 Task: Add a field from the Popular template Priority with name TrueNorth.
Action: Mouse moved to (58, 429)
Screenshot: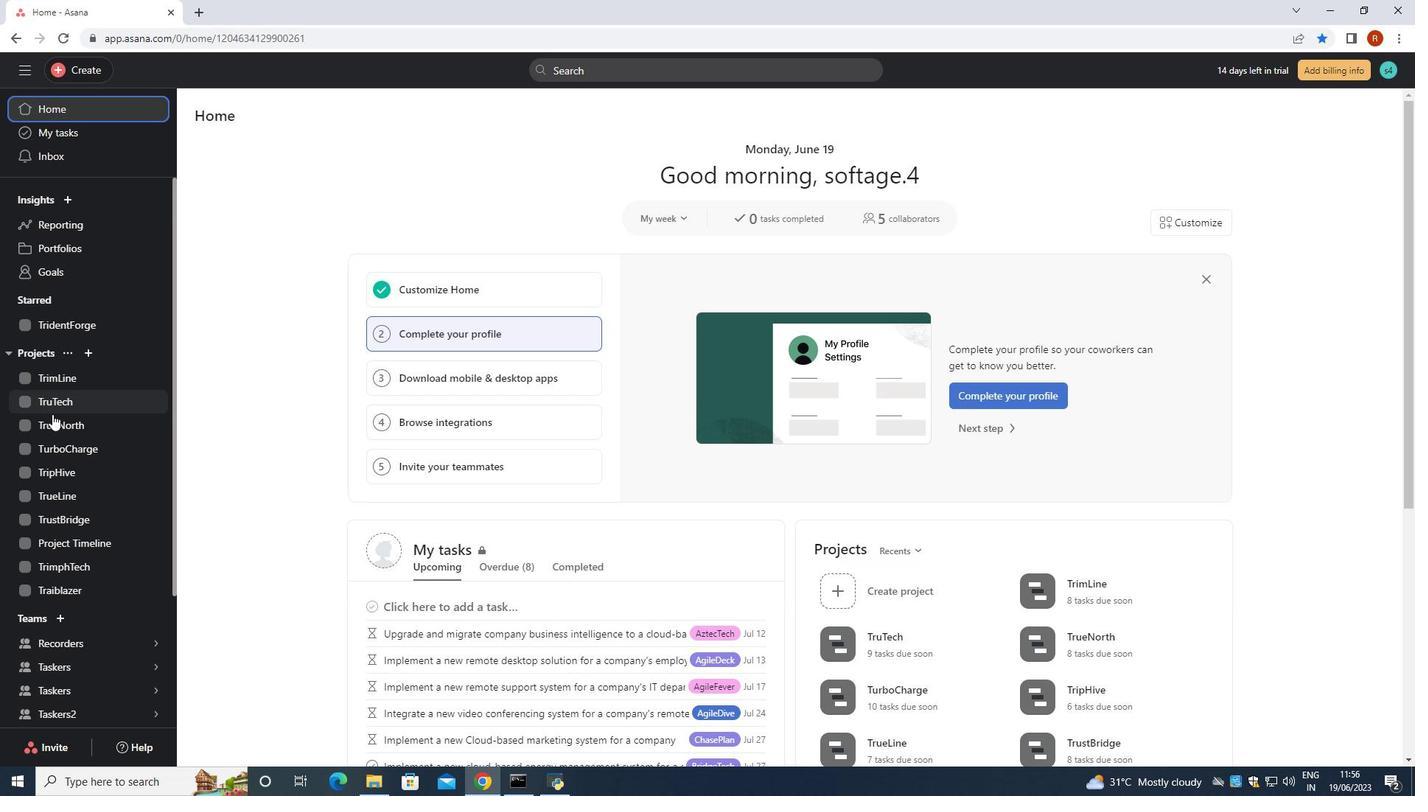 
Action: Mouse pressed left at (58, 429)
Screenshot: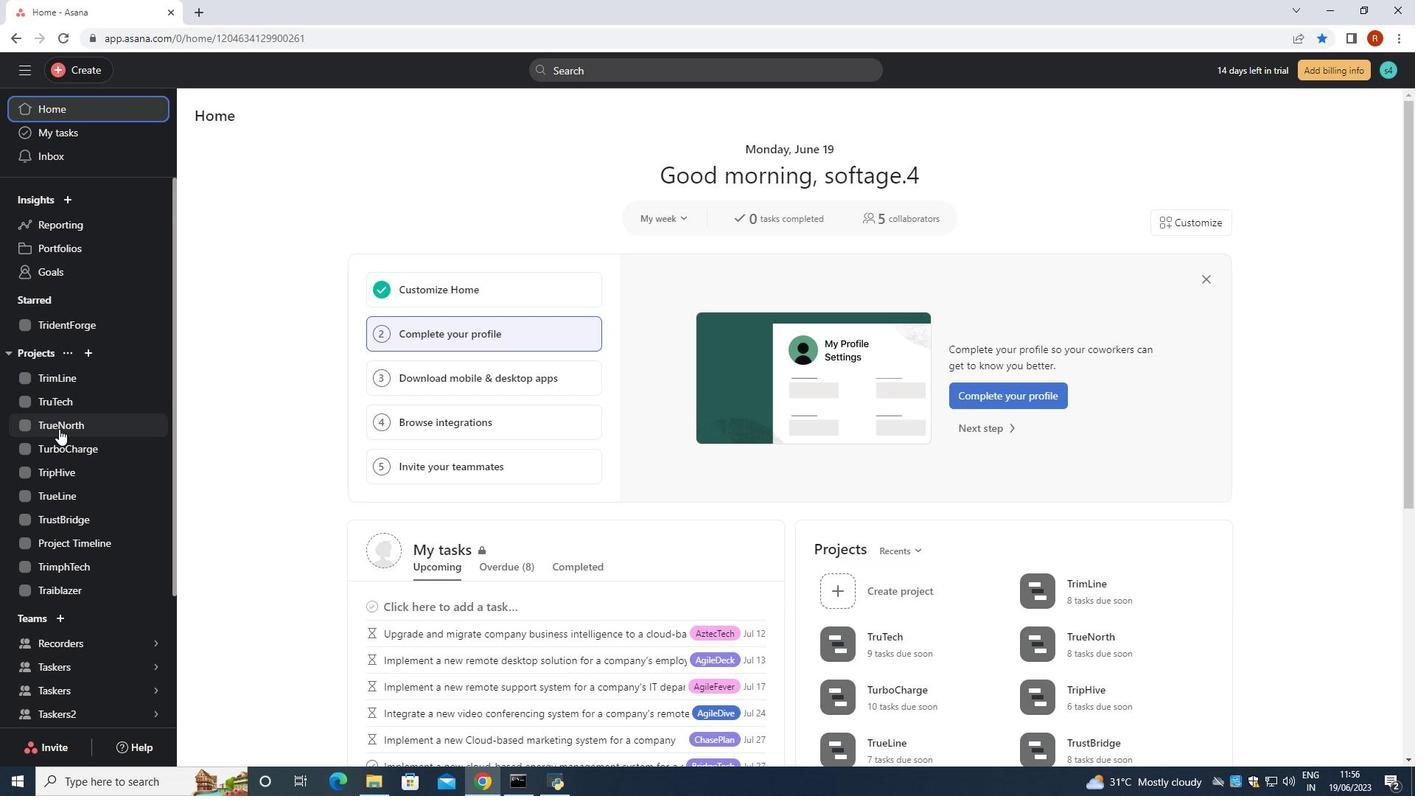 
Action: Mouse moved to (255, 148)
Screenshot: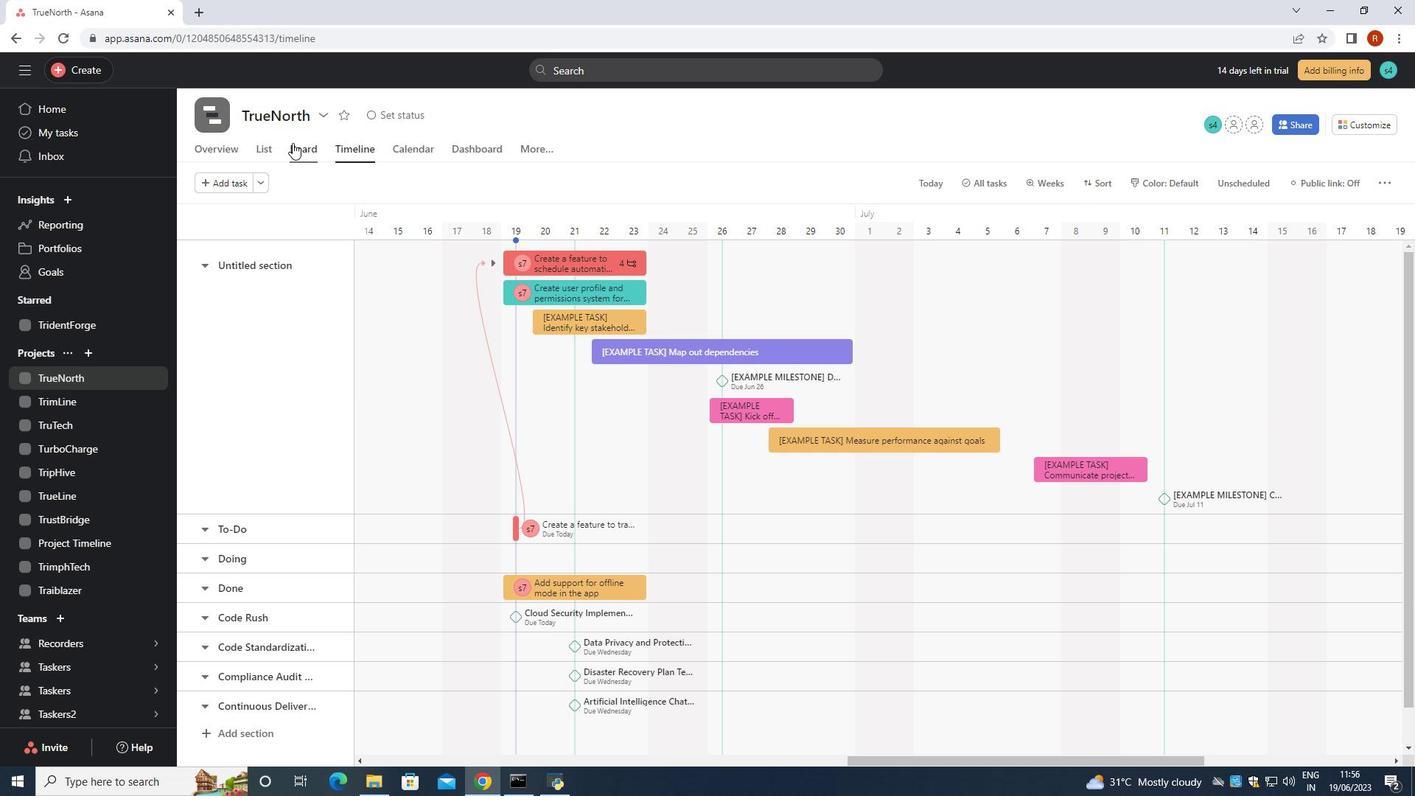 
Action: Mouse pressed left at (255, 148)
Screenshot: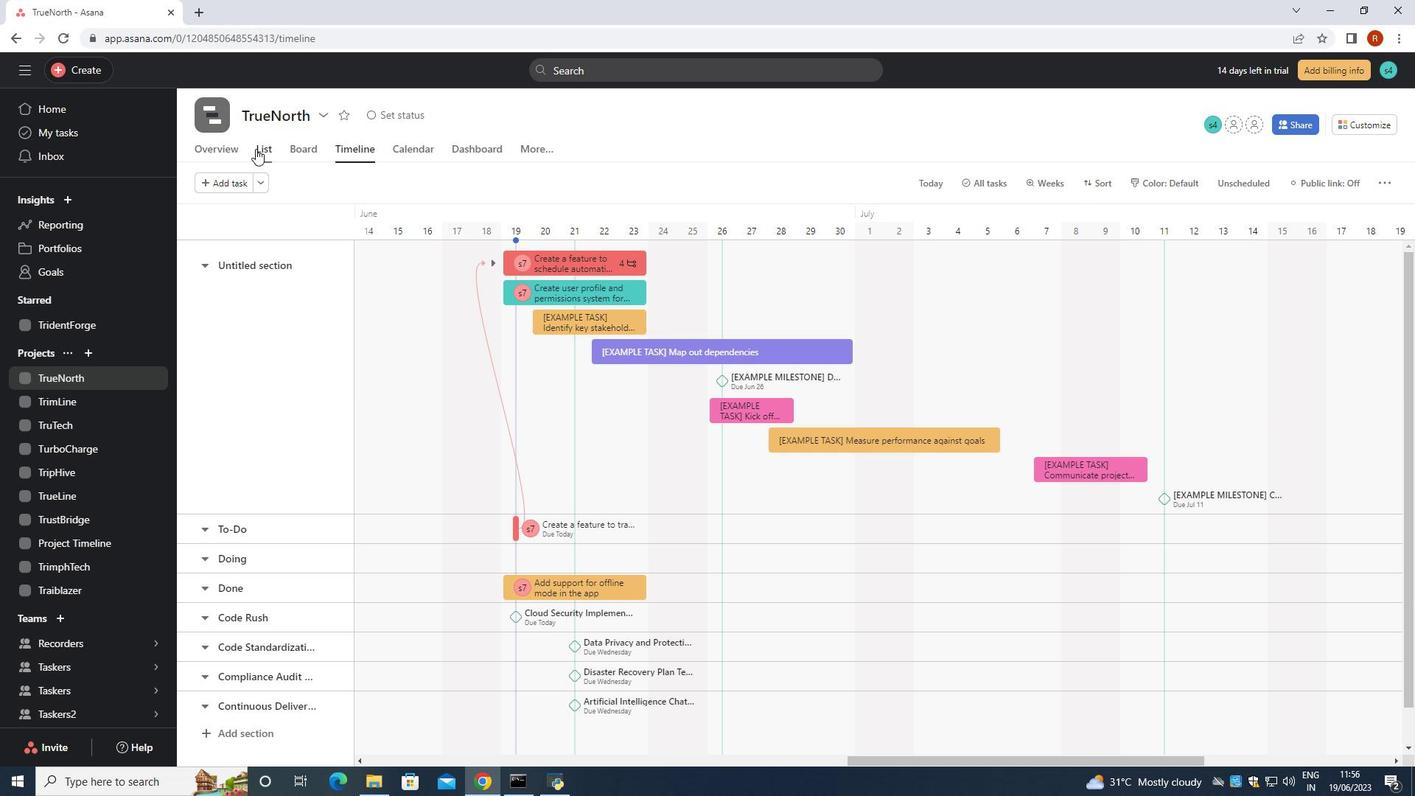 
Action: Mouse moved to (1103, 219)
Screenshot: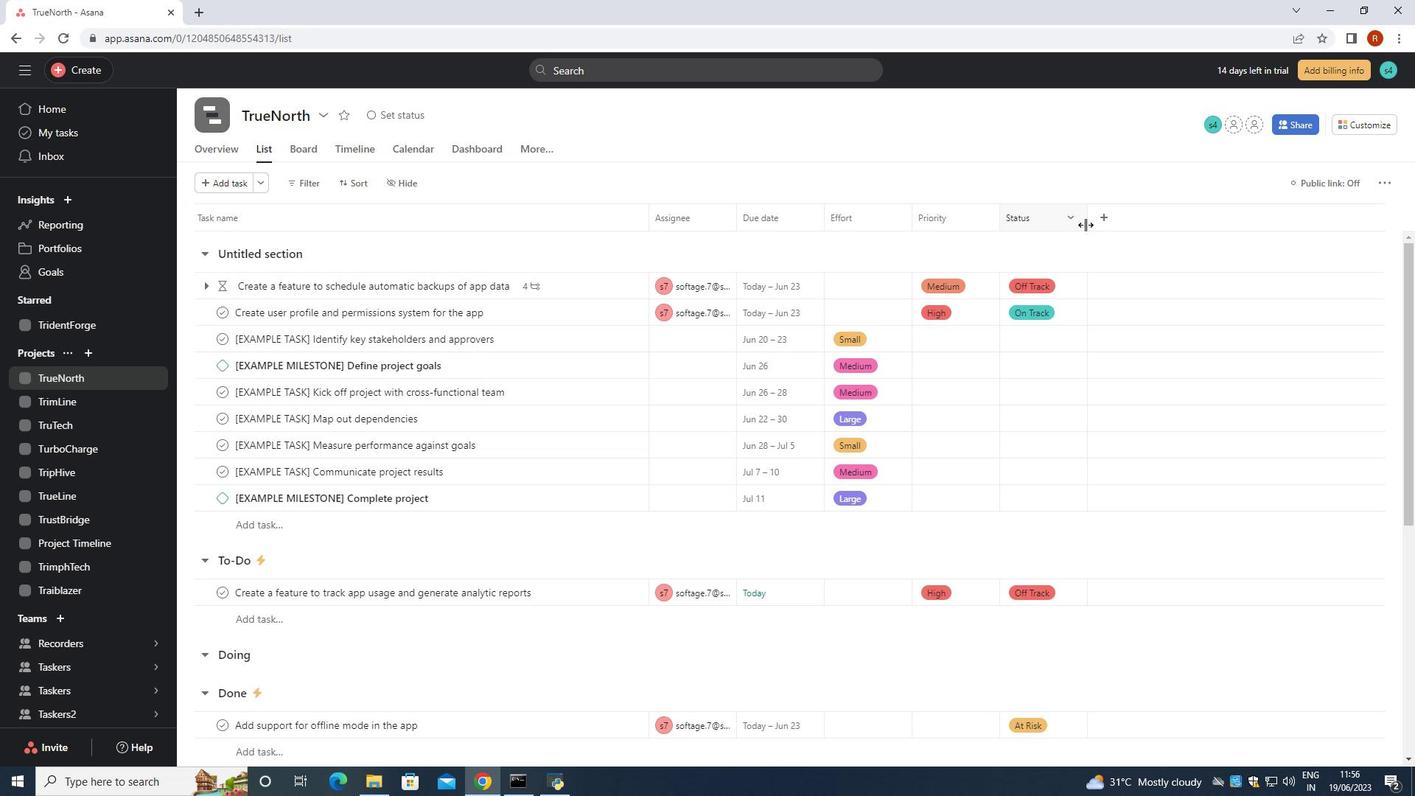 
Action: Mouse pressed left at (1103, 219)
Screenshot: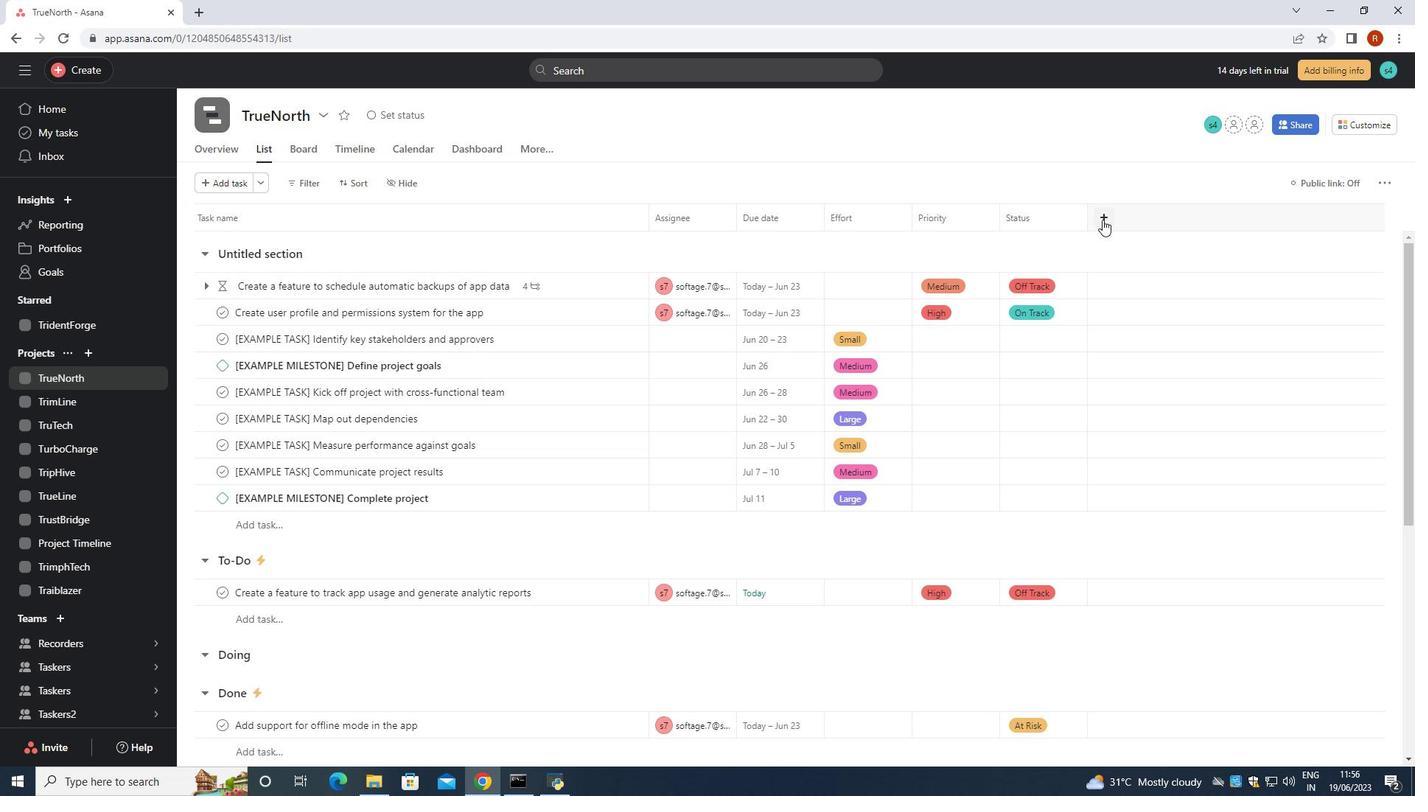 
Action: Mouse moved to (1132, 274)
Screenshot: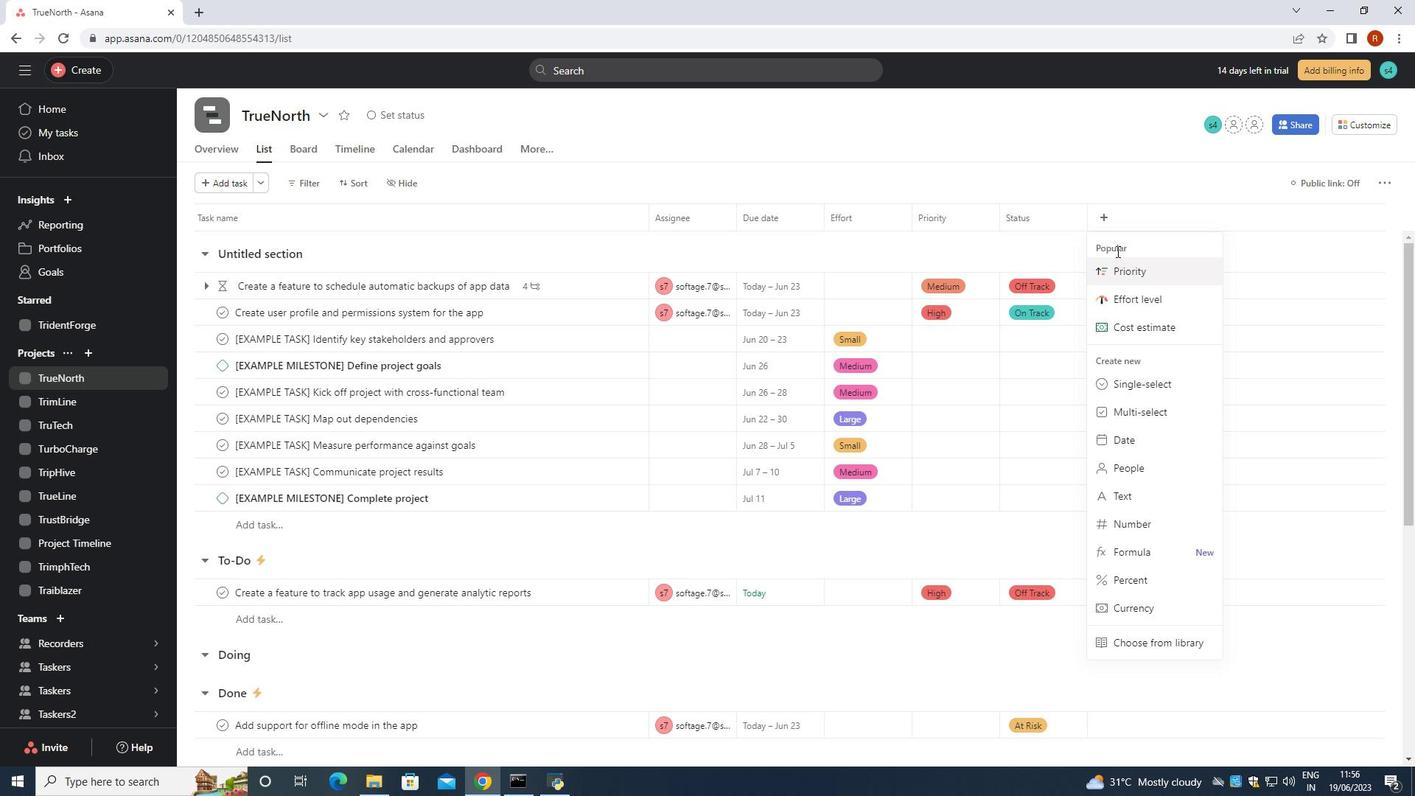 
Action: Mouse pressed left at (1132, 274)
Screenshot: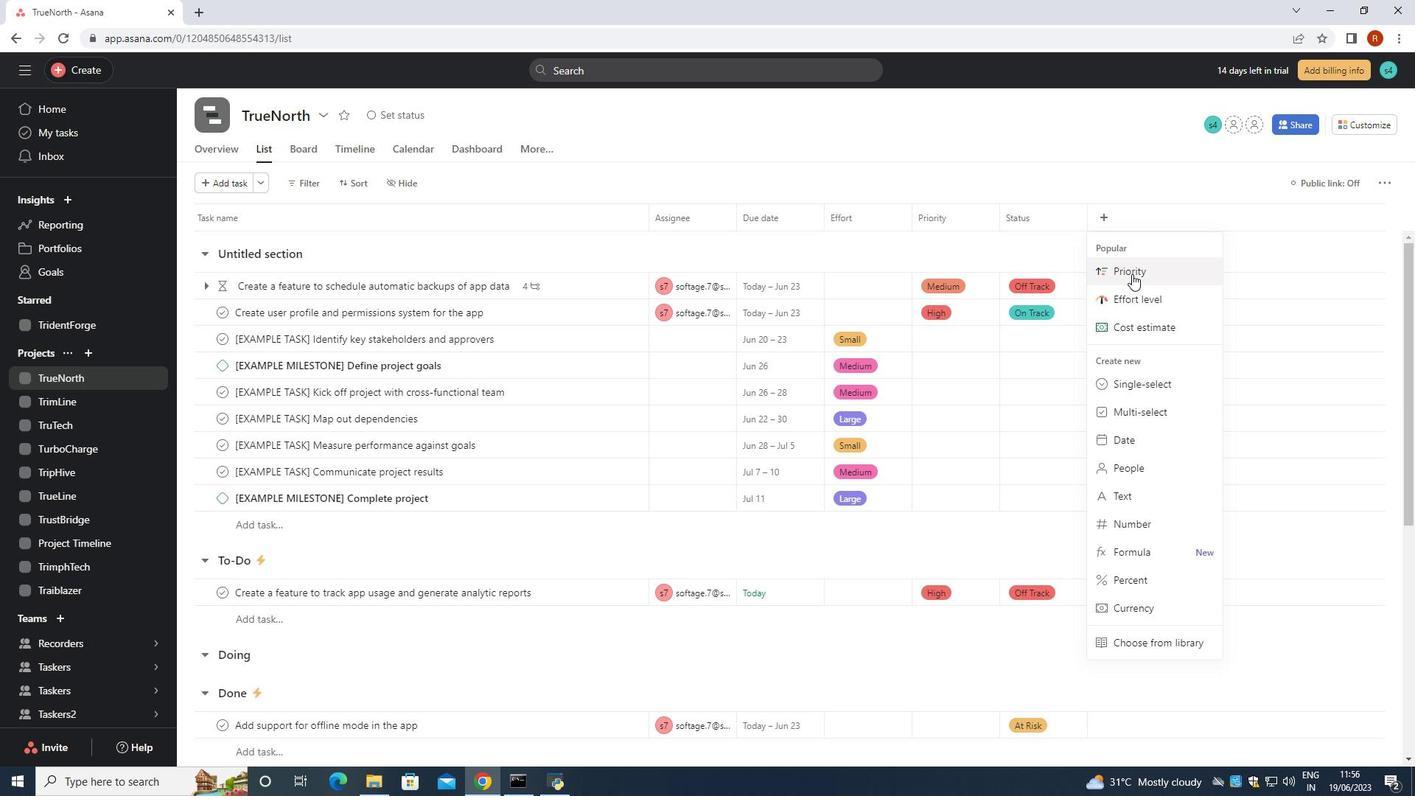 
Action: Key pressed <Key.backspace><Key.backspace><Key.backspace><Key.backspace><Key.backspace><Key.backspace><Key.backspace><Key.backspace><Key.backspace><Key.backspace><Key.backspace><Key.backspace><Key.backspace><Key.backspace><Key.backspace><Key.backspace><Key.backspace><Key.backspace><Key.backspace><Key.backspace><Key.backspace><Key.backspace><Key.backspace><Key.backspace><Key.backspace><Key.shift><Key.shift><Key.shift><Key.shift><Key.shift><Key.shift><Key.shift><Key.shift><Key.shift><Key.shift><Key.shift><Key.shift><Key.shift><Key.shift><Key.shift><Key.shift><Key.shift><Key.shift><Key.shift><Key.shift><Key.shift><Key.shift><Key.shift><Key.shift><Key.shift><Key.shift>True<Key.shift>
Screenshot: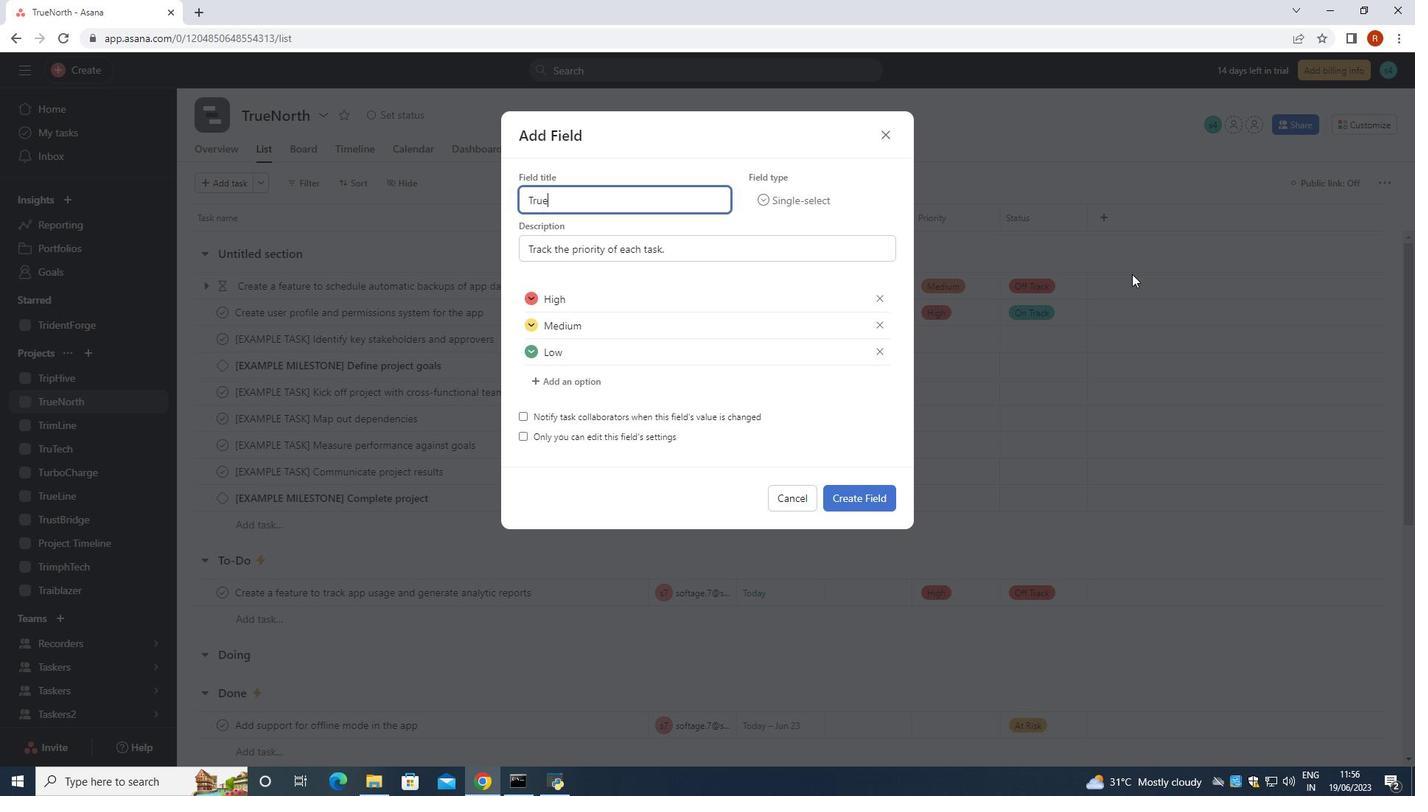
Action: Mouse moved to (1131, 274)
Screenshot: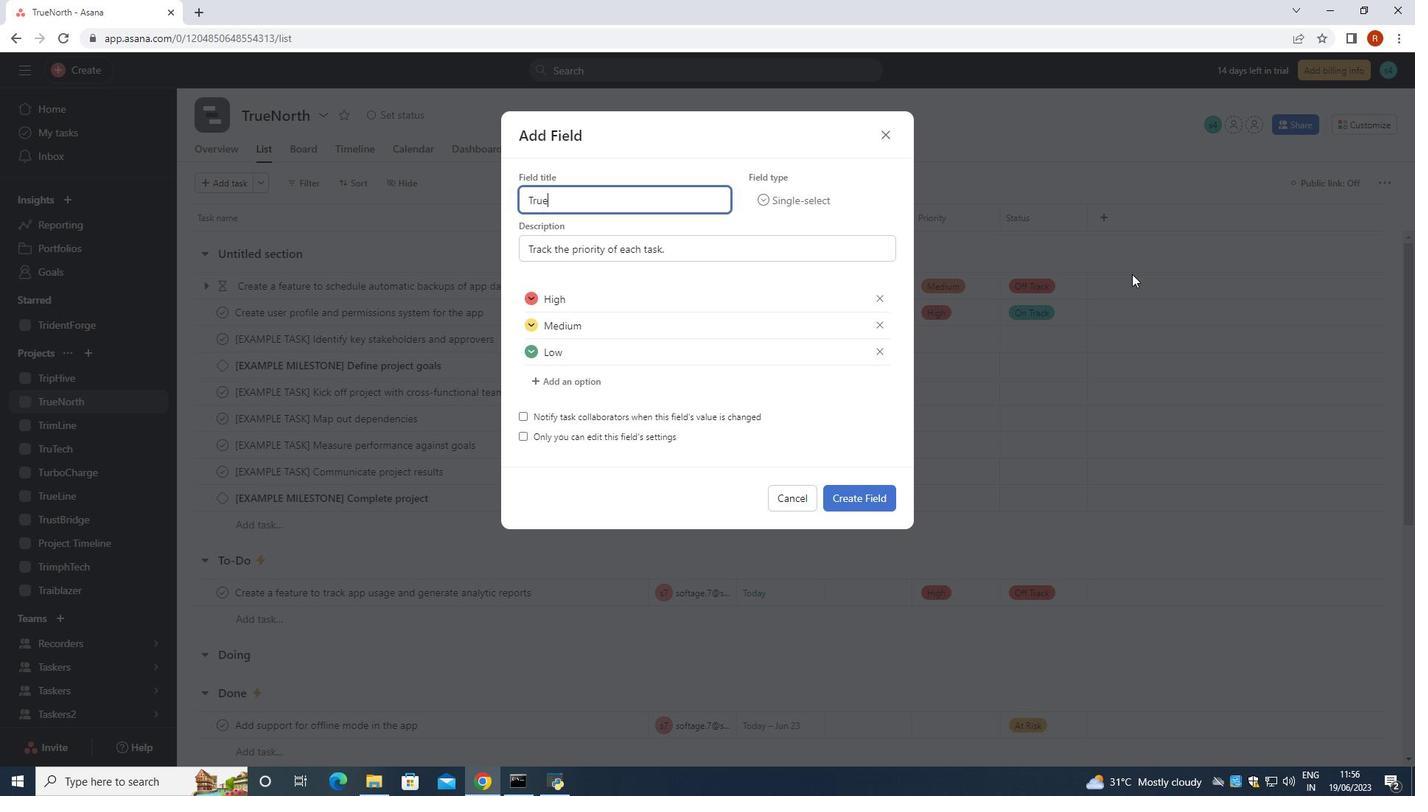 
Action: Key pressed <Key.shift><Key.shift>North
Screenshot: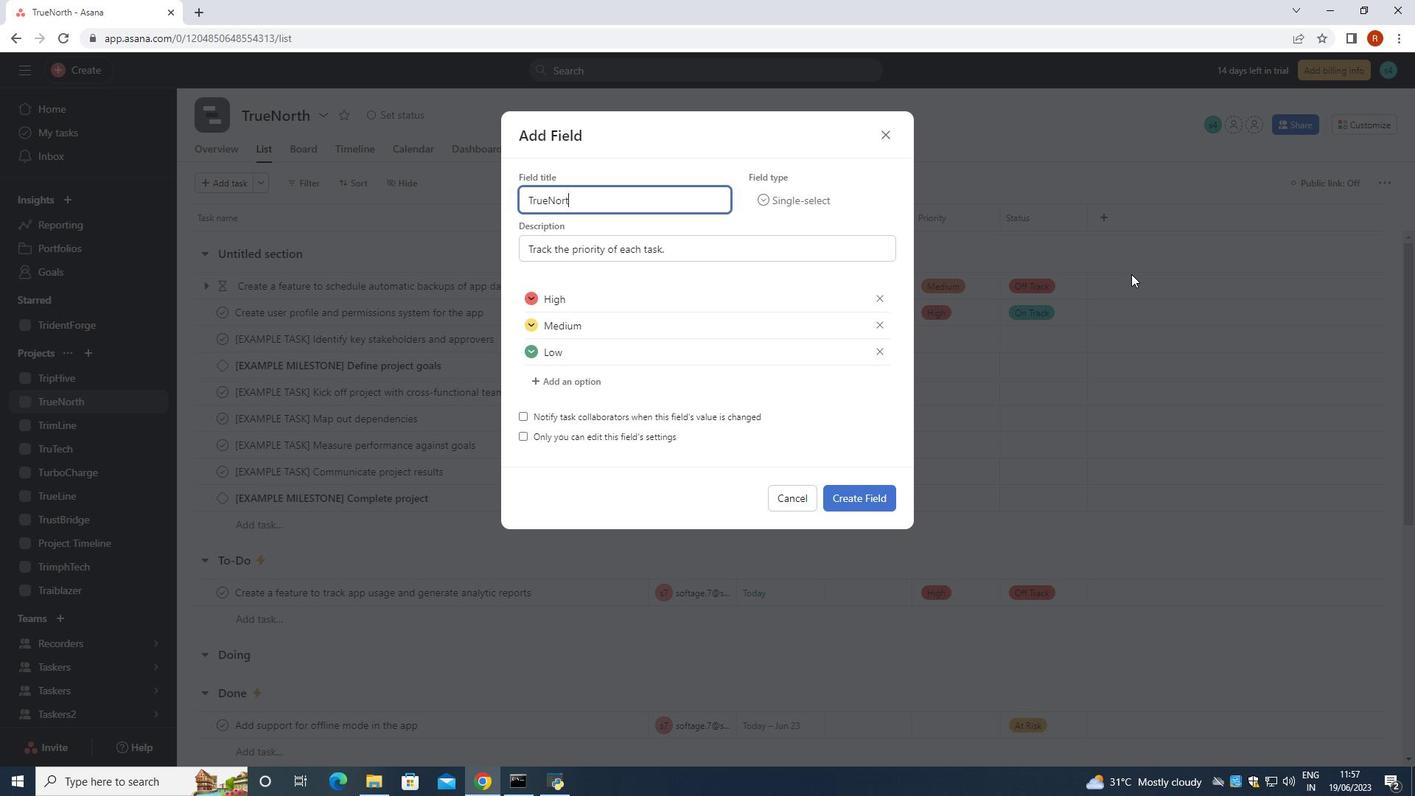 
Action: Mouse moved to (868, 501)
Screenshot: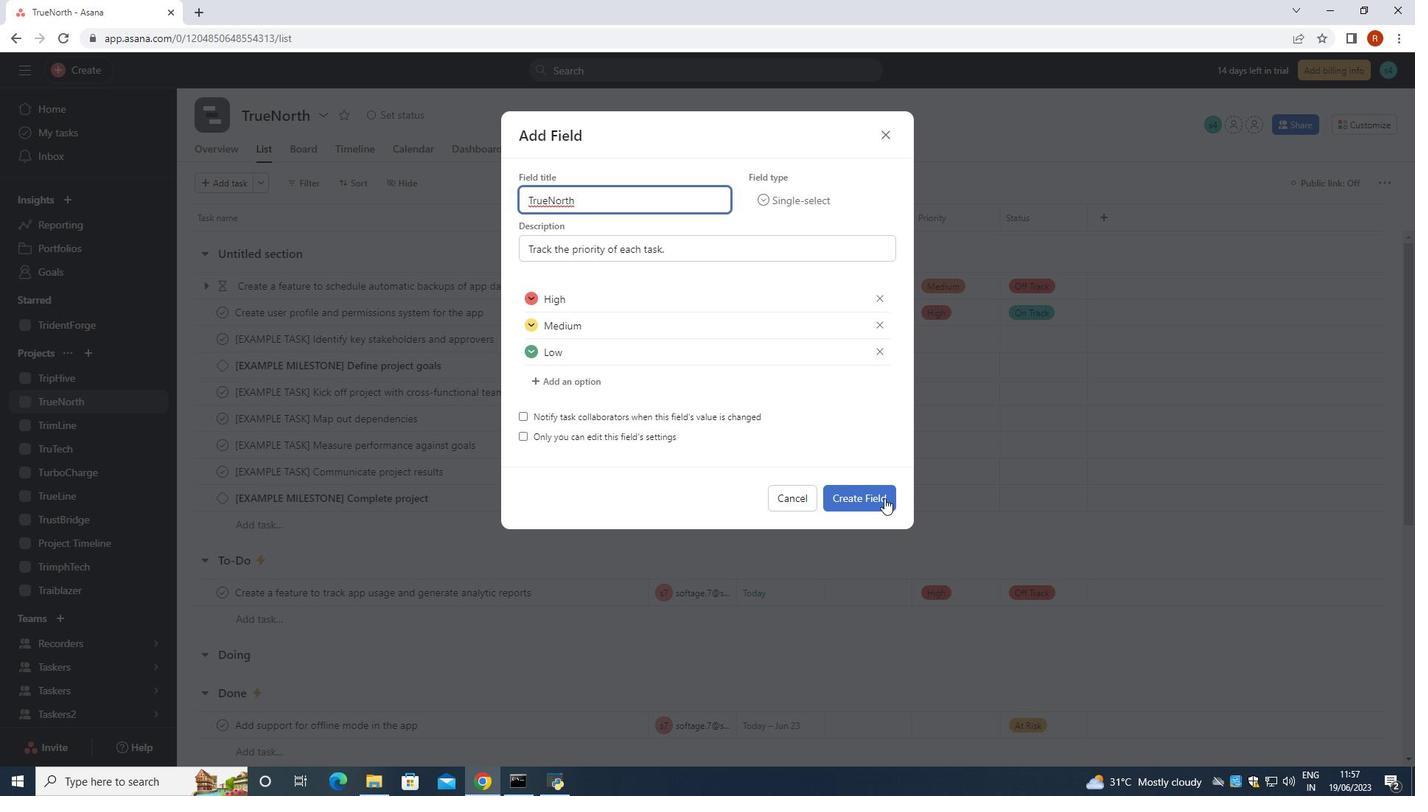 
Action: Mouse pressed left at (868, 501)
Screenshot: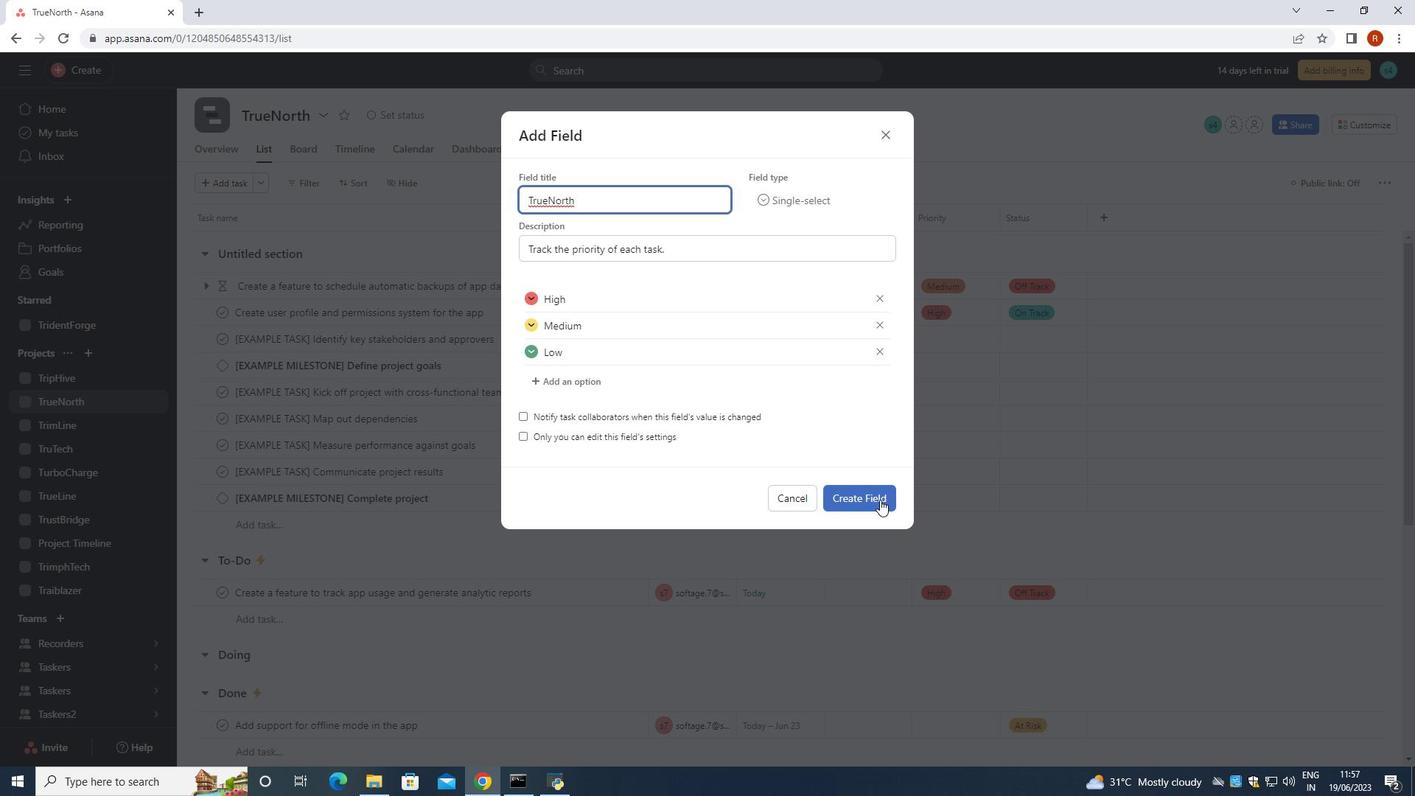 
